 Task: Create a due date automation trigger when advanced on, on the wednesday of the week a card is due add fields with custom field "Resume" set to a number greater or equal to 1 and lower than 10 at 11:00 AM.
Action: Mouse moved to (1082, 88)
Screenshot: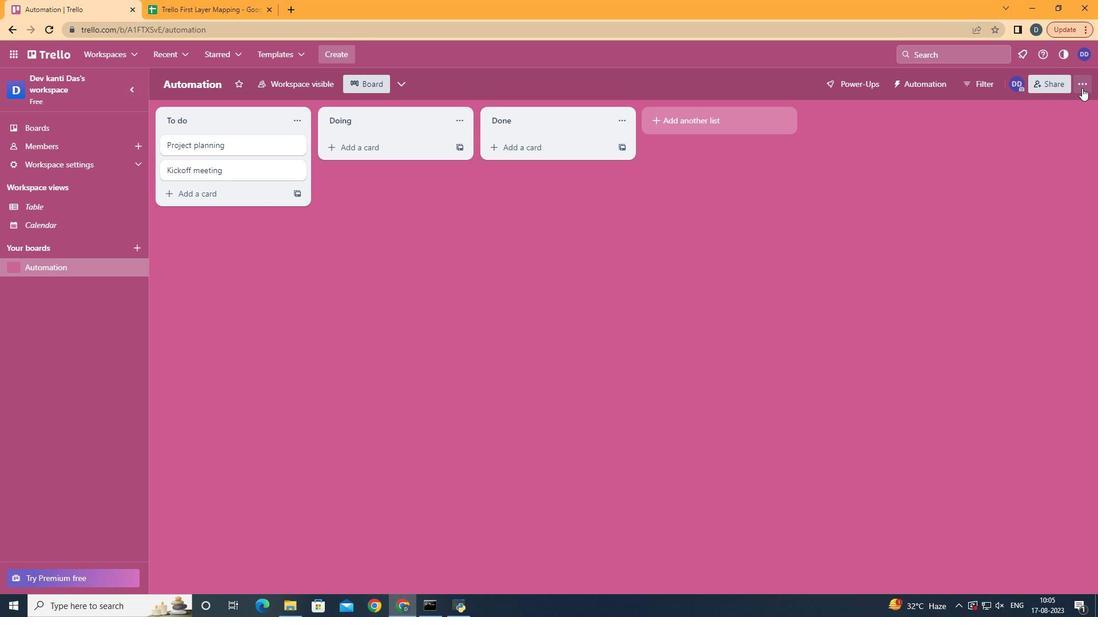 
Action: Mouse pressed left at (1082, 88)
Screenshot: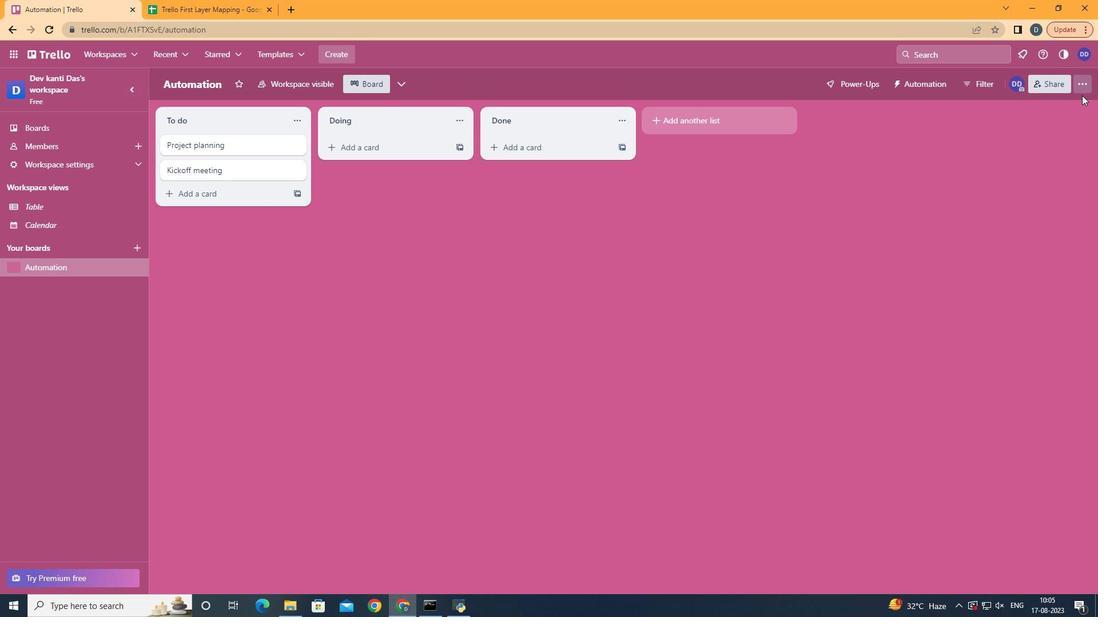 
Action: Mouse moved to (1013, 250)
Screenshot: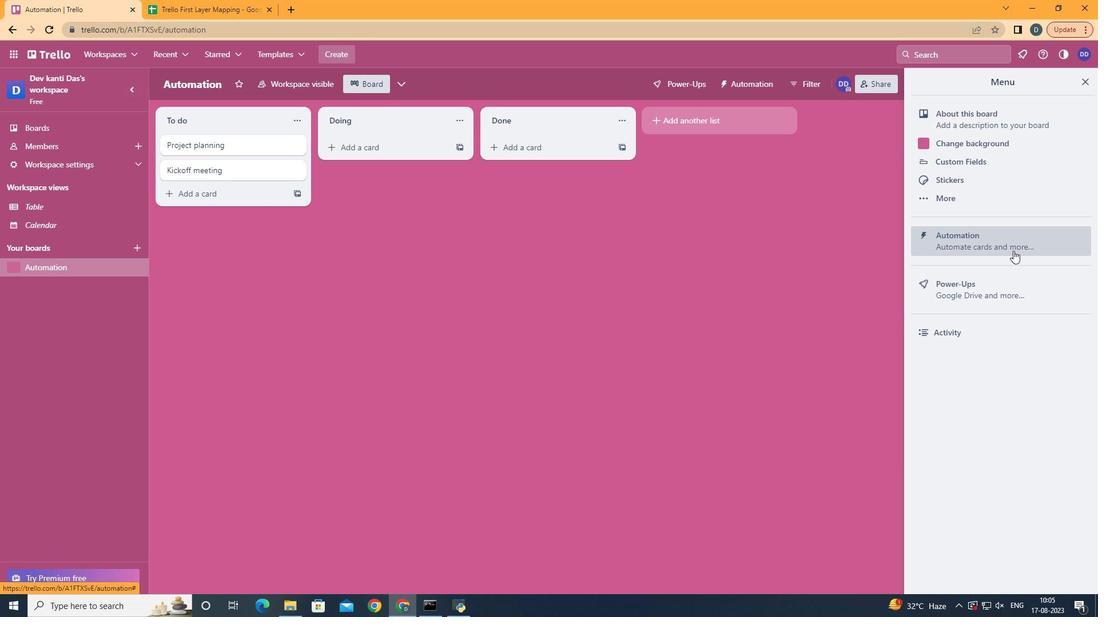
Action: Mouse pressed left at (1013, 250)
Screenshot: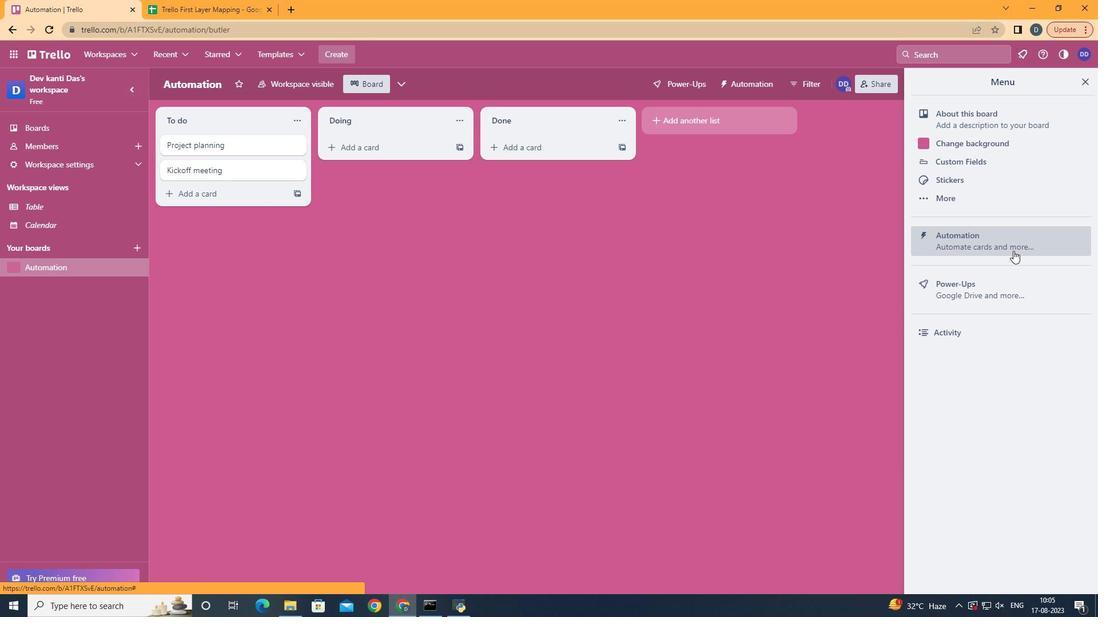 
Action: Mouse moved to (209, 229)
Screenshot: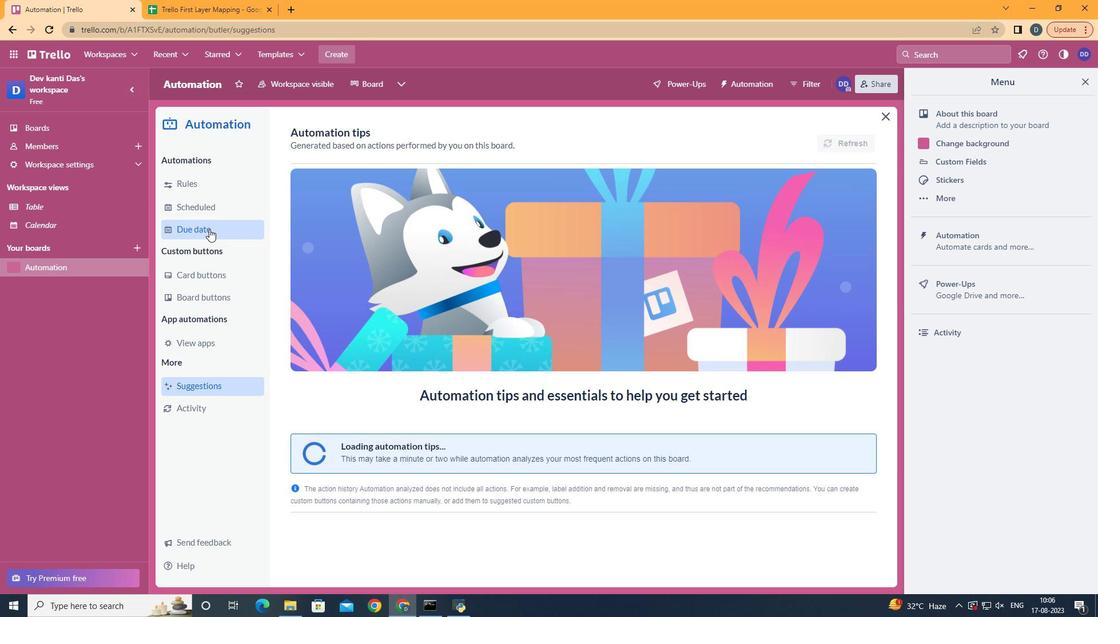 
Action: Mouse pressed left at (209, 229)
Screenshot: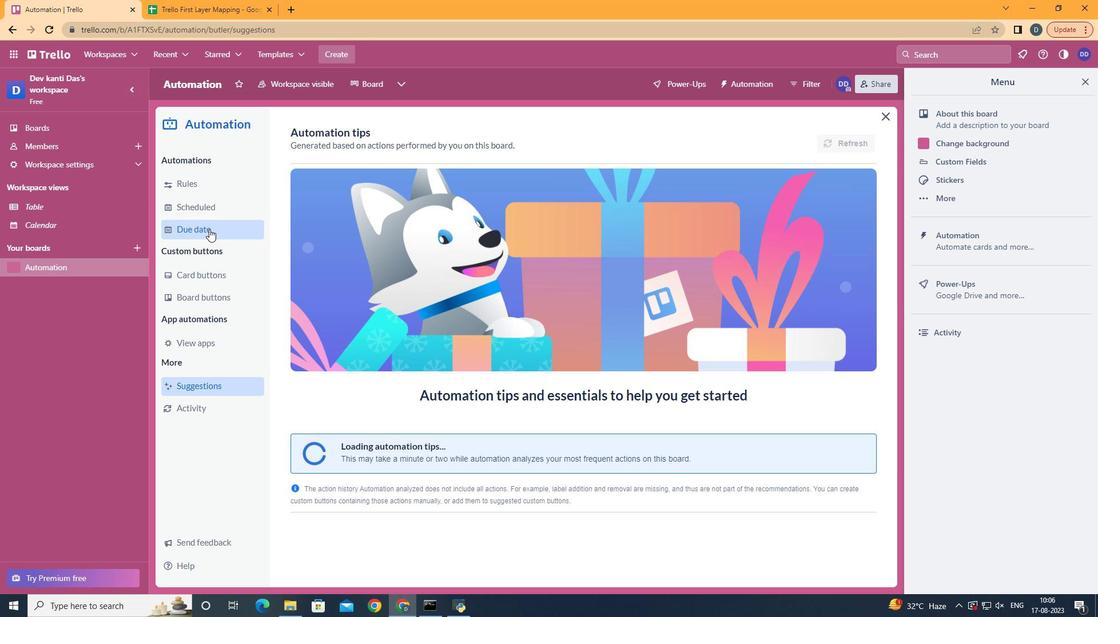 
Action: Mouse moved to (802, 135)
Screenshot: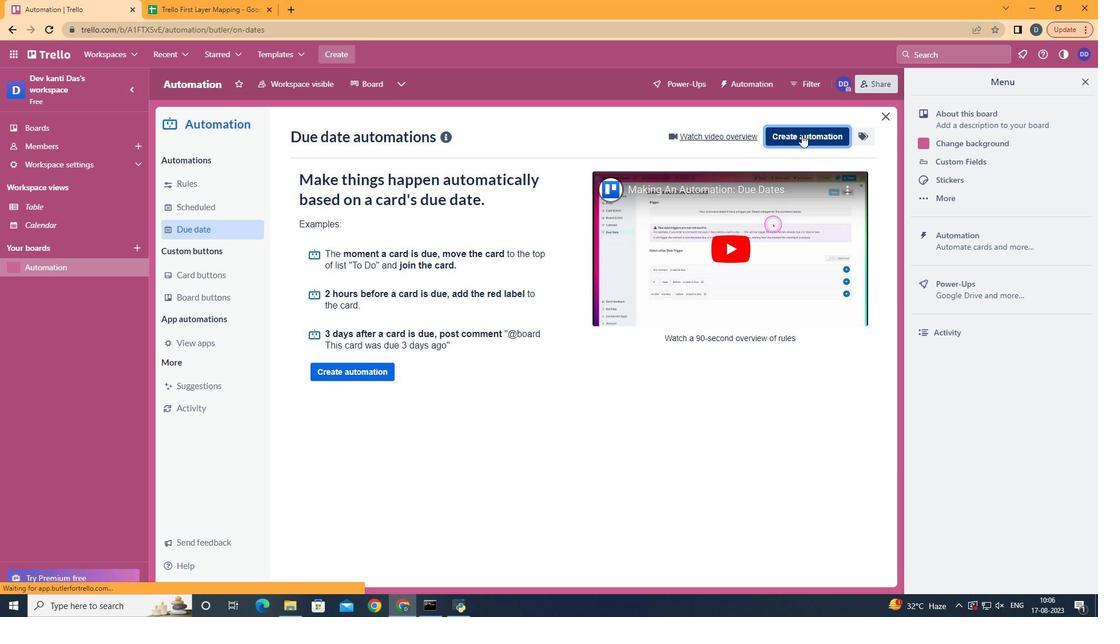 
Action: Mouse pressed left at (802, 135)
Screenshot: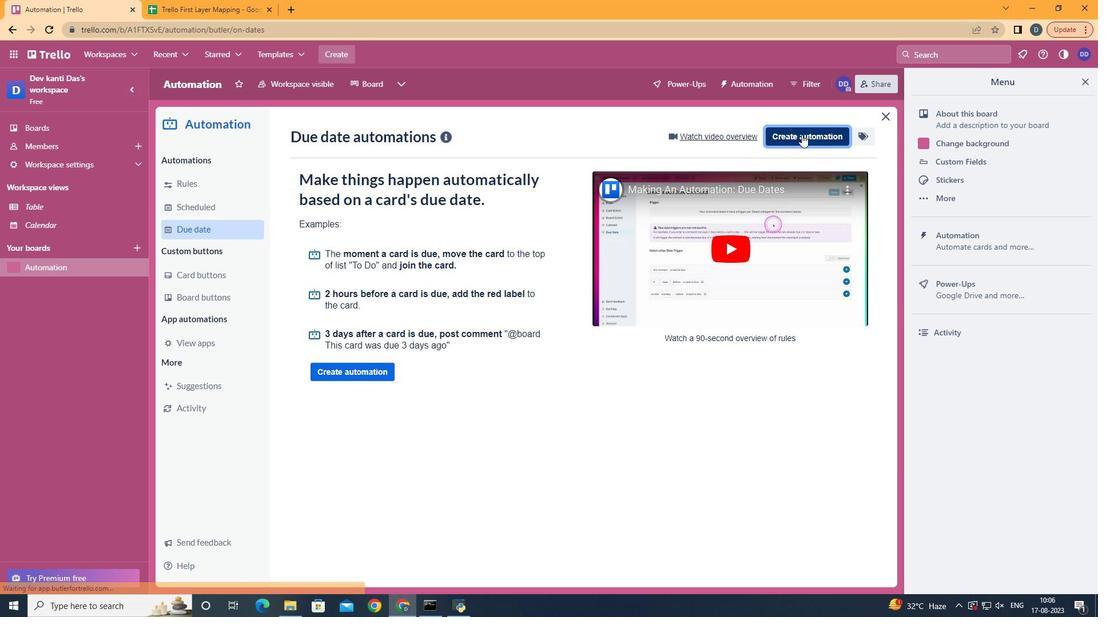 
Action: Mouse moved to (627, 243)
Screenshot: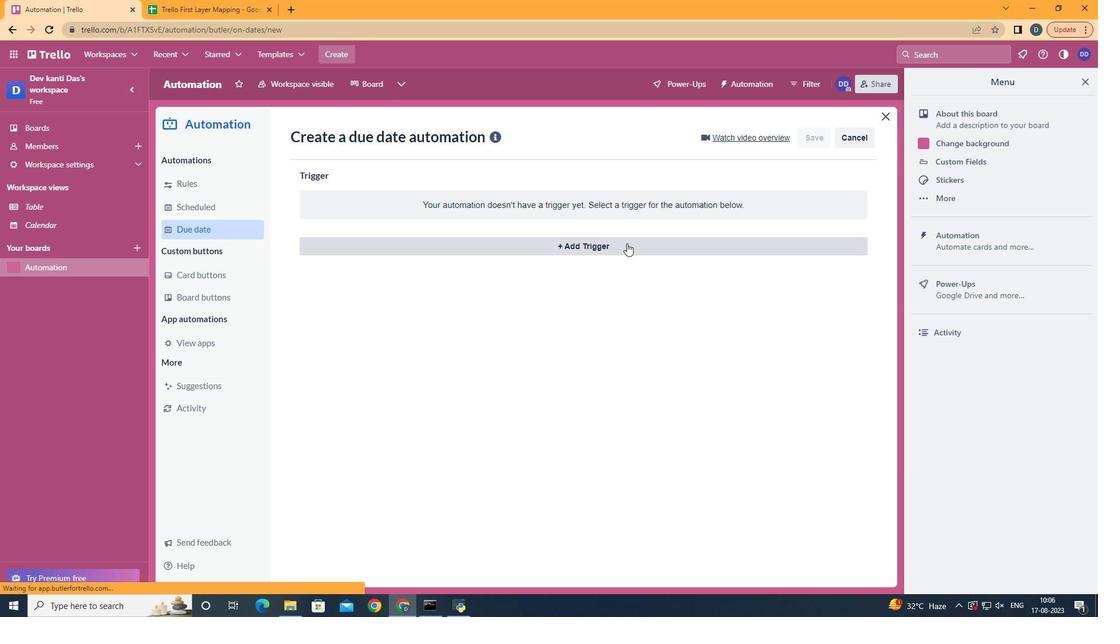 
Action: Mouse pressed left at (627, 243)
Screenshot: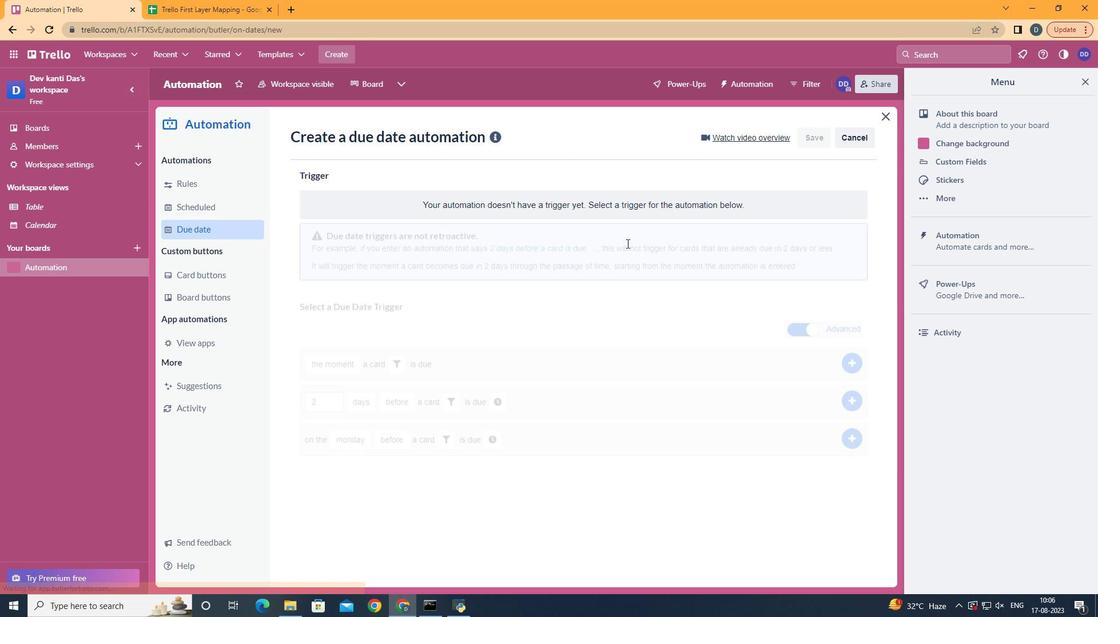 
Action: Mouse moved to (377, 342)
Screenshot: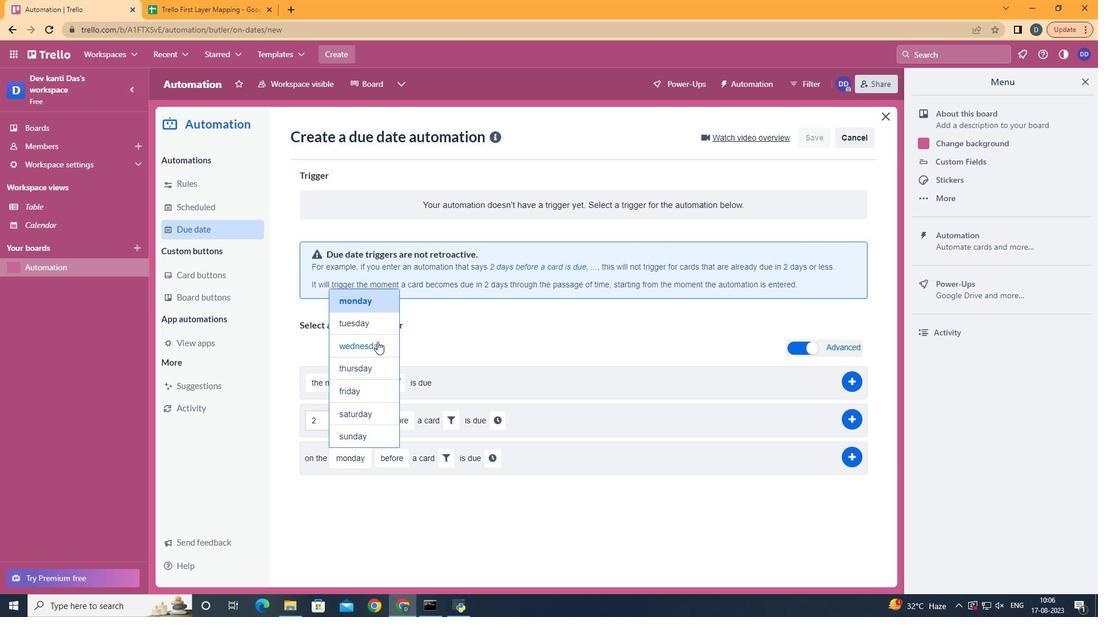 
Action: Mouse pressed left at (377, 342)
Screenshot: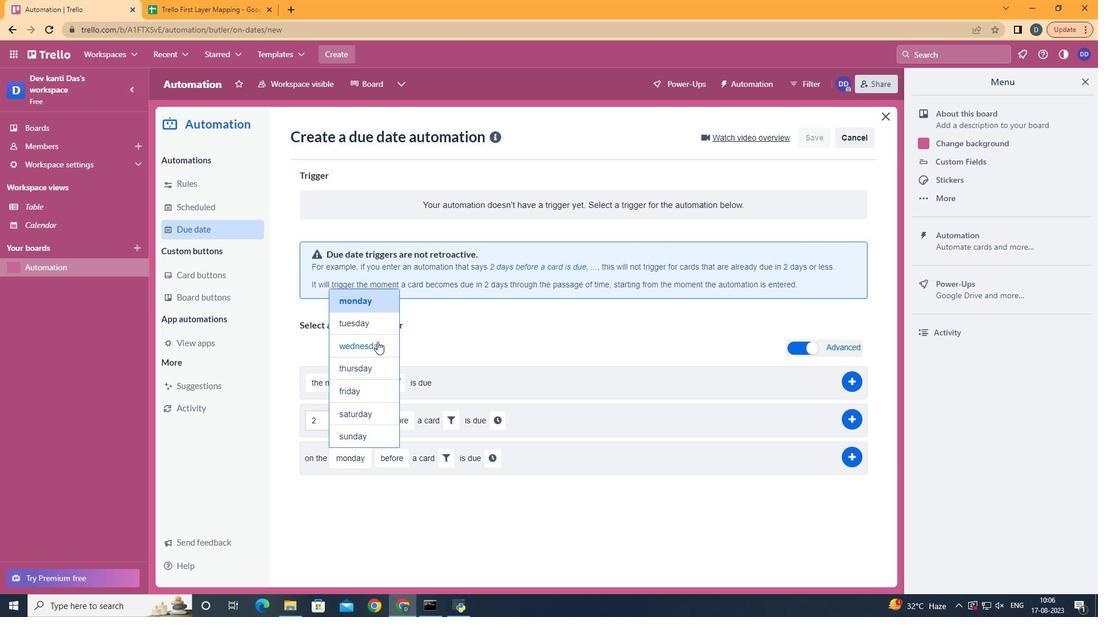 
Action: Mouse moved to (416, 524)
Screenshot: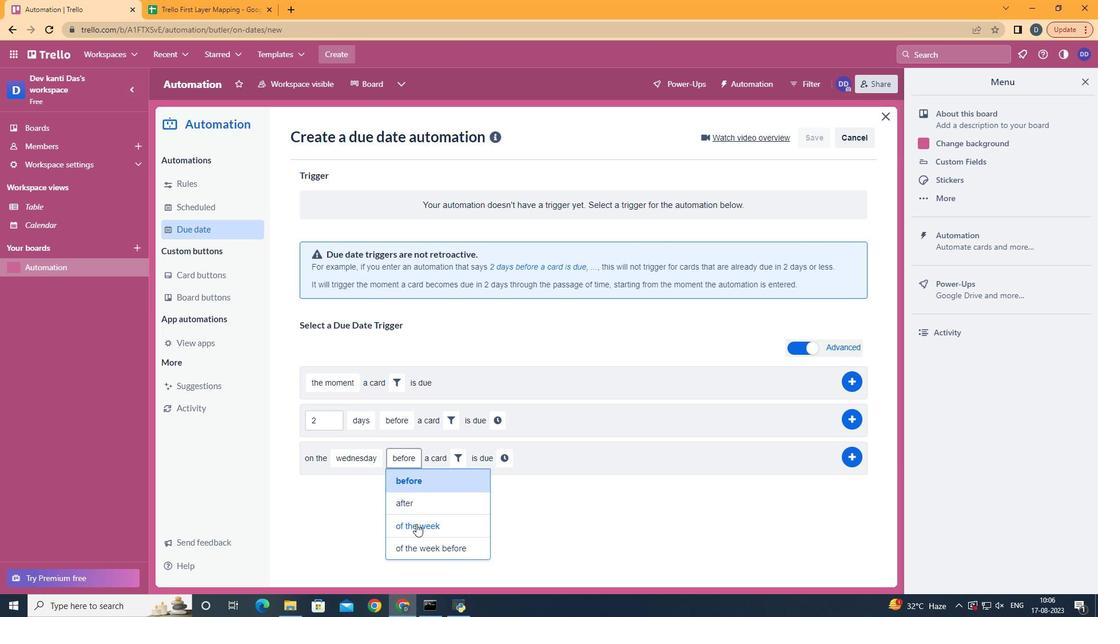 
Action: Mouse pressed left at (416, 524)
Screenshot: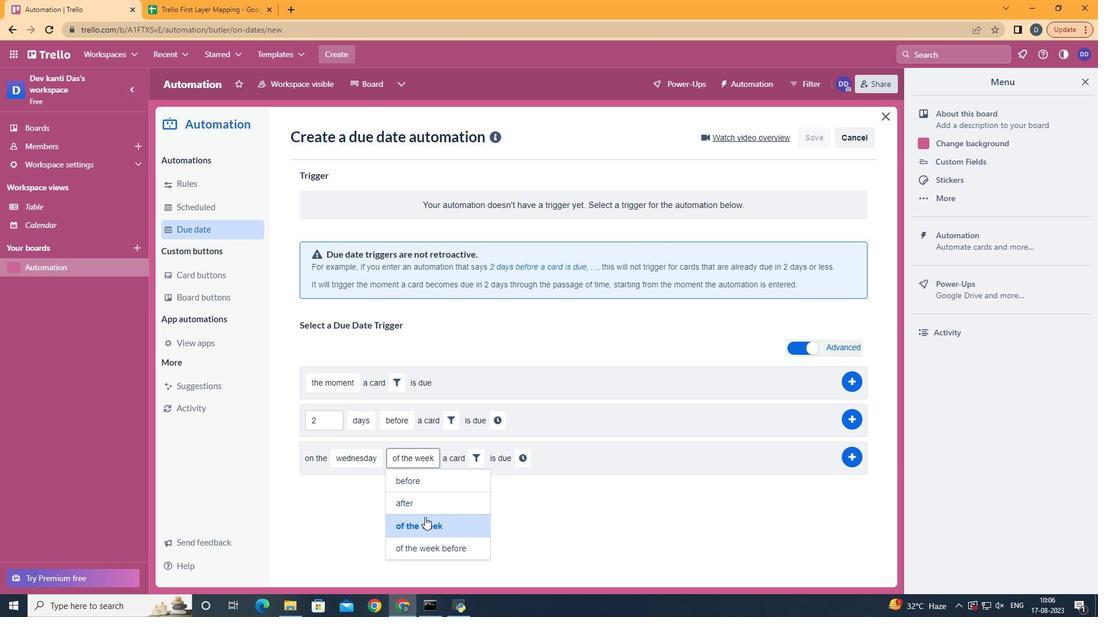 
Action: Mouse moved to (468, 455)
Screenshot: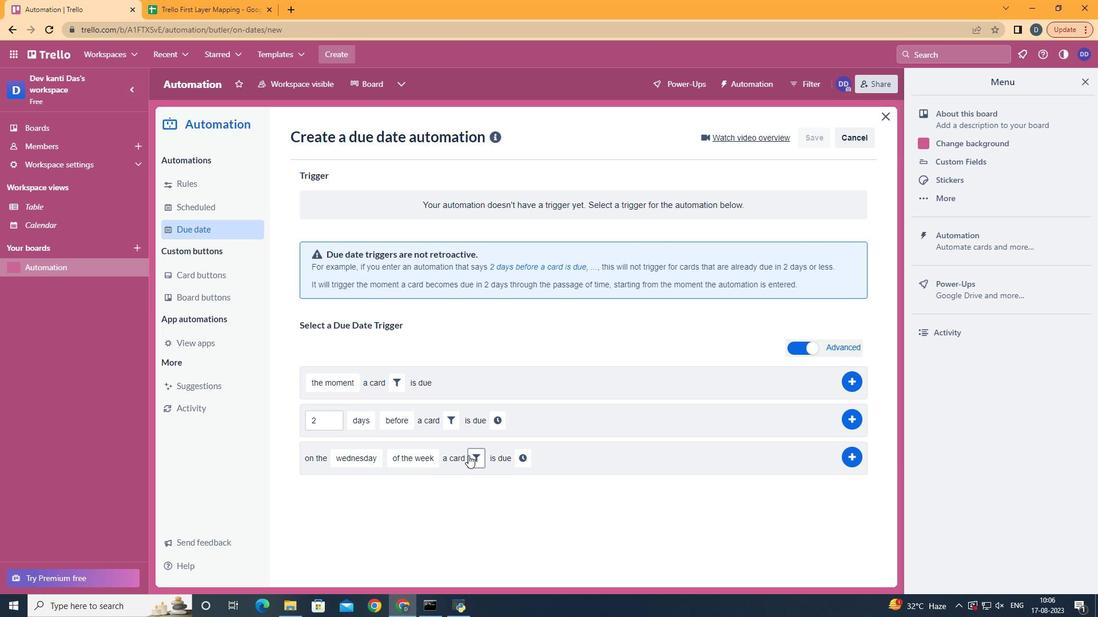 
Action: Mouse pressed left at (466, 456)
Screenshot: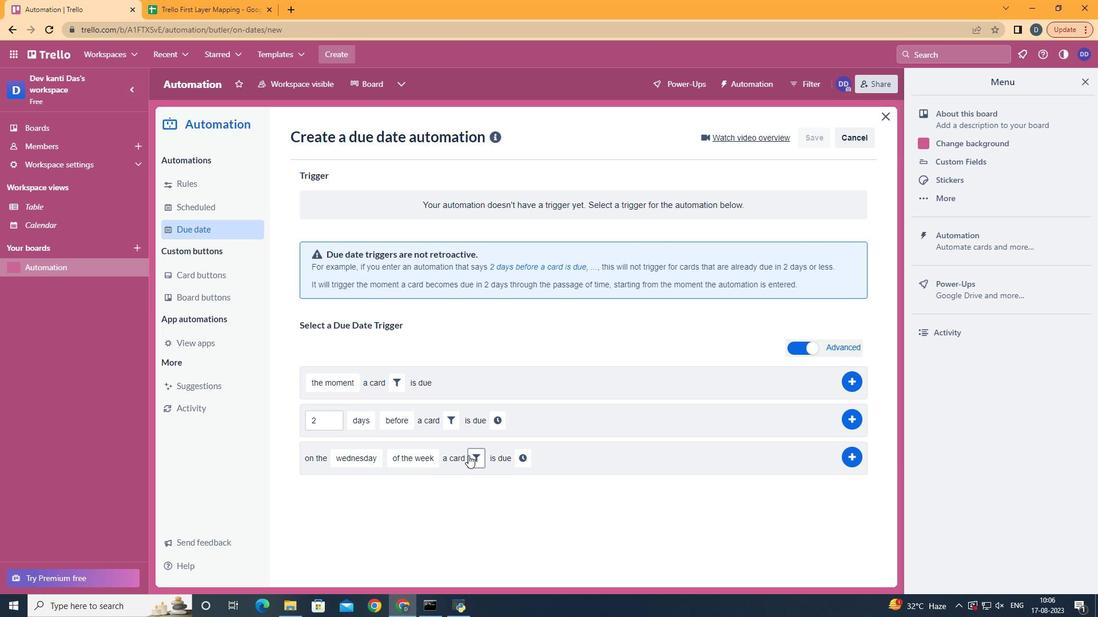 
Action: Mouse pressed left at (468, 455)
Screenshot: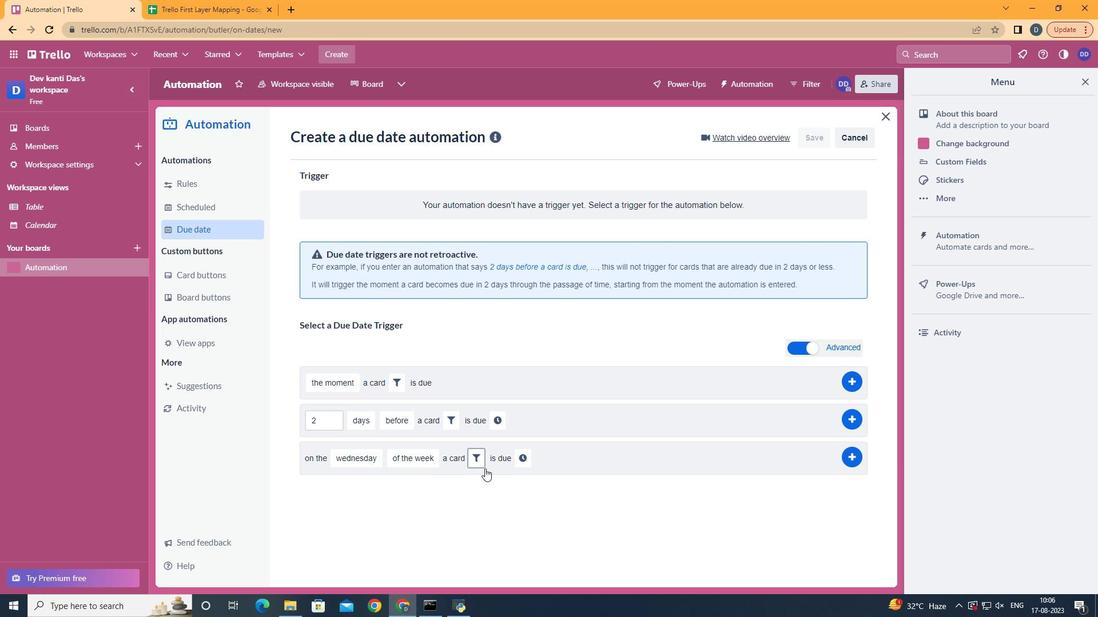 
Action: Mouse moved to (657, 491)
Screenshot: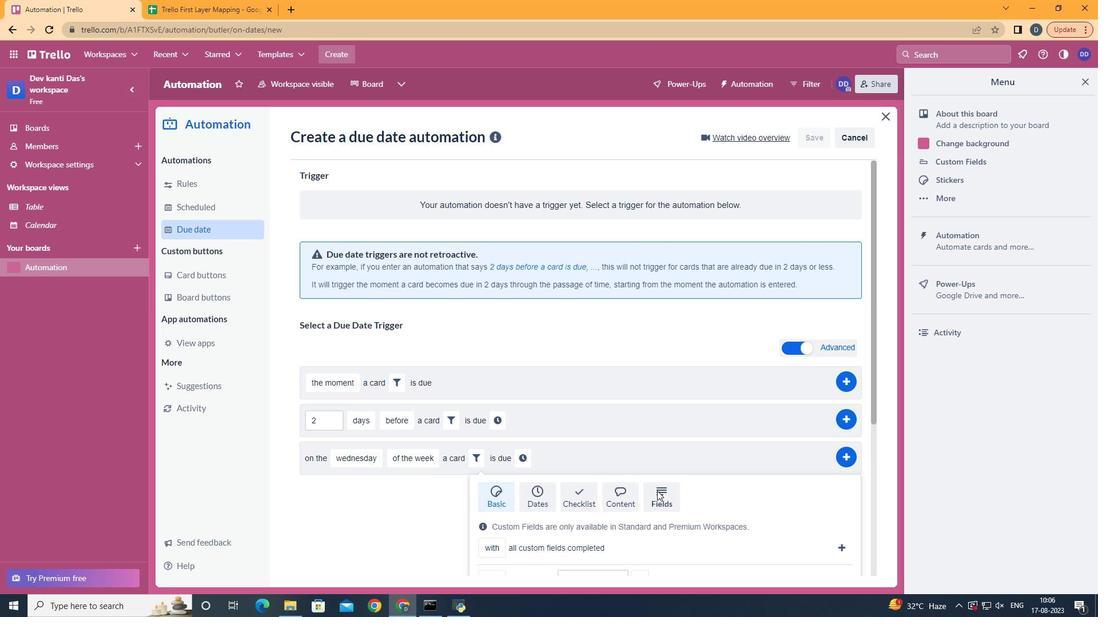 
Action: Mouse pressed left at (657, 491)
Screenshot: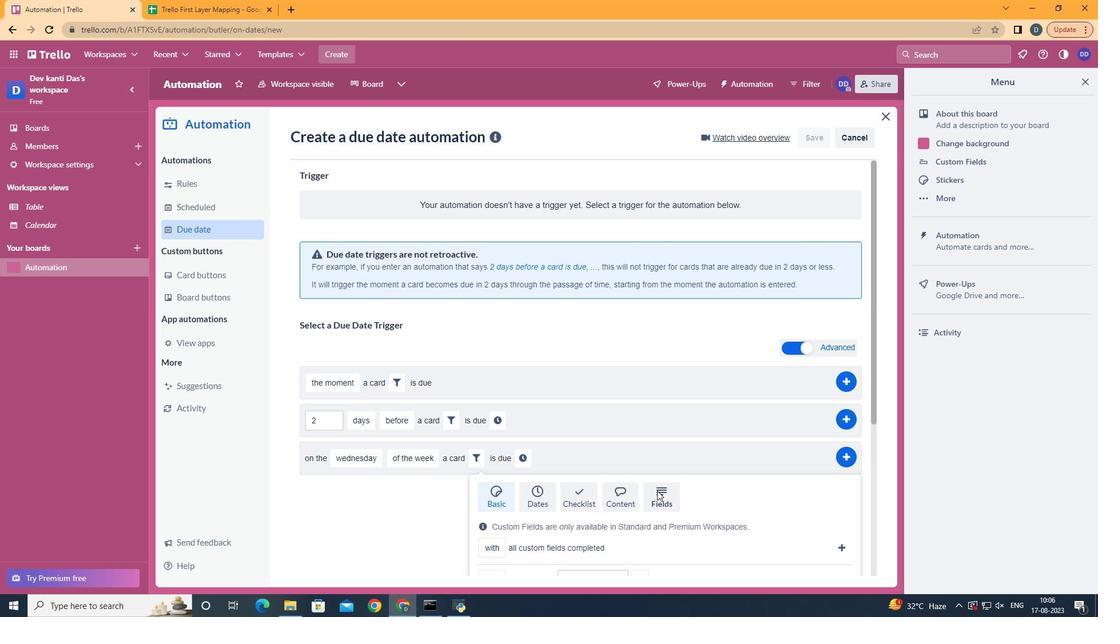 
Action: Mouse scrolled (657, 490) with delta (0, 0)
Screenshot: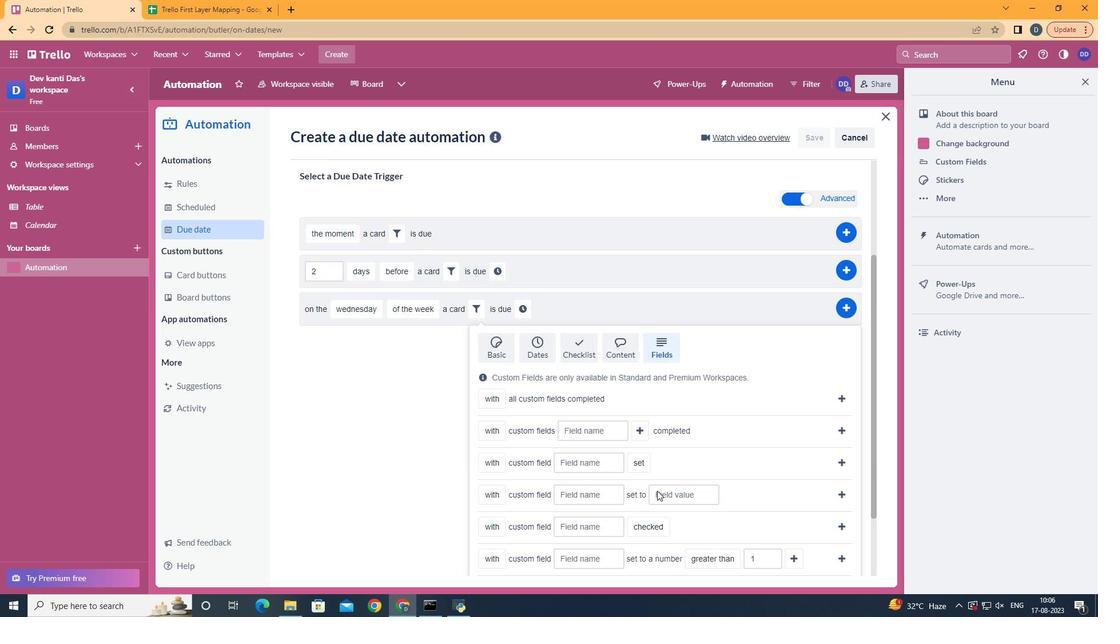 
Action: Mouse scrolled (657, 490) with delta (0, 0)
Screenshot: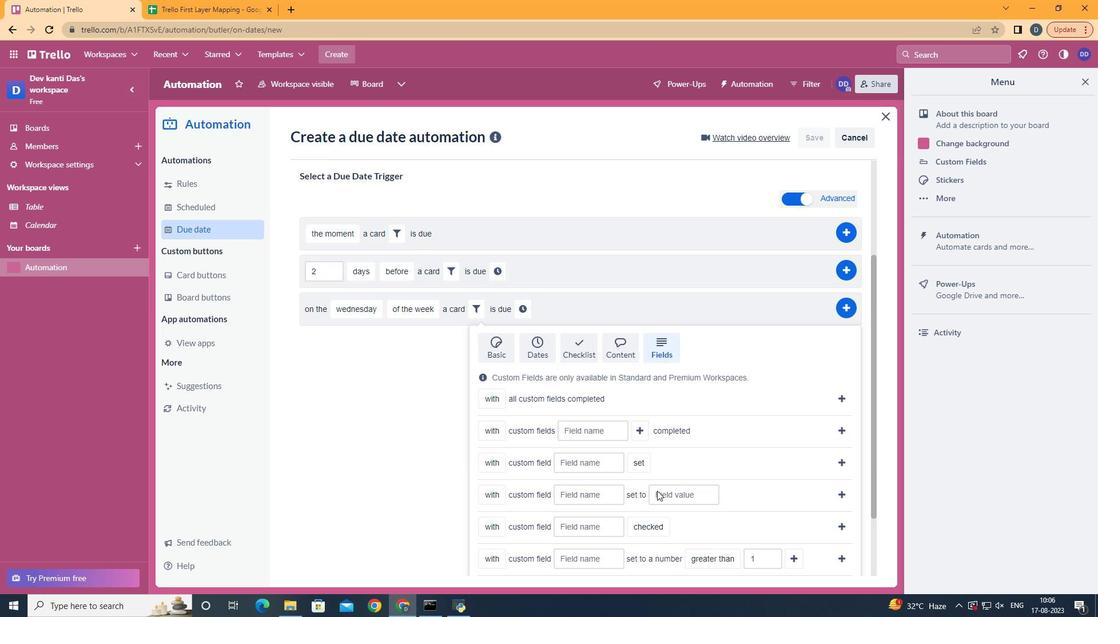 
Action: Mouse scrolled (657, 490) with delta (0, 0)
Screenshot: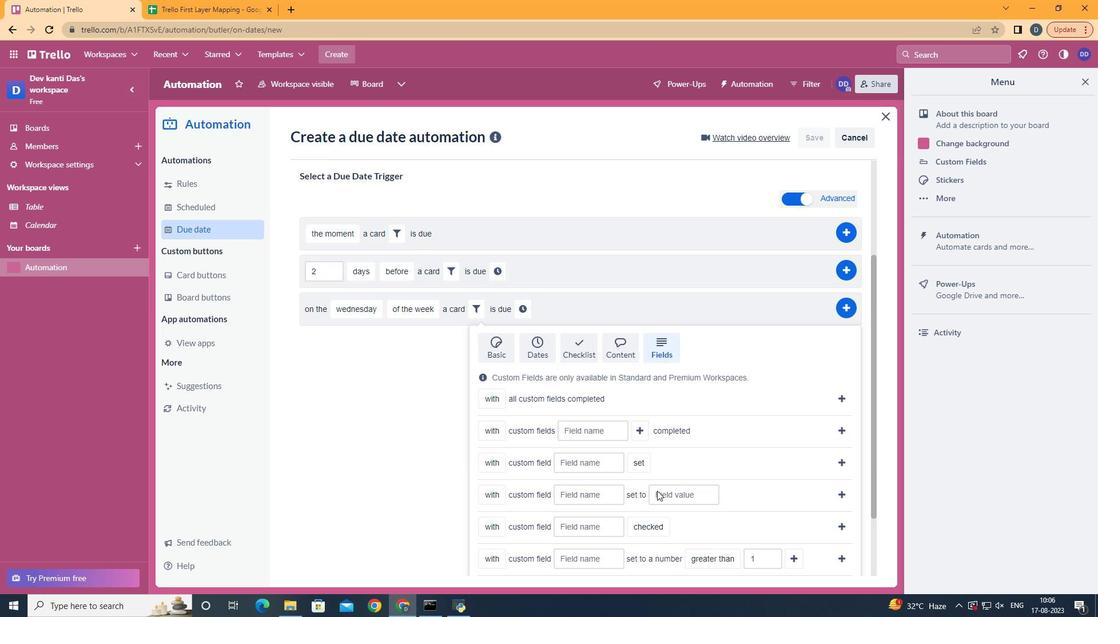 
Action: Mouse scrolled (657, 490) with delta (0, 0)
Screenshot: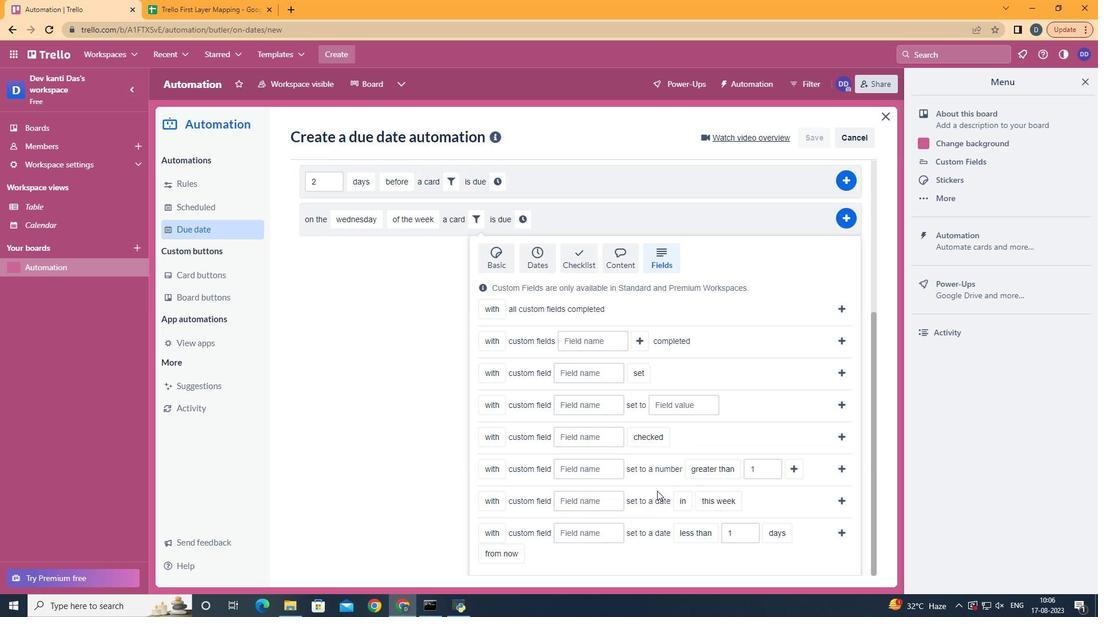 
Action: Mouse scrolled (657, 490) with delta (0, 0)
Screenshot: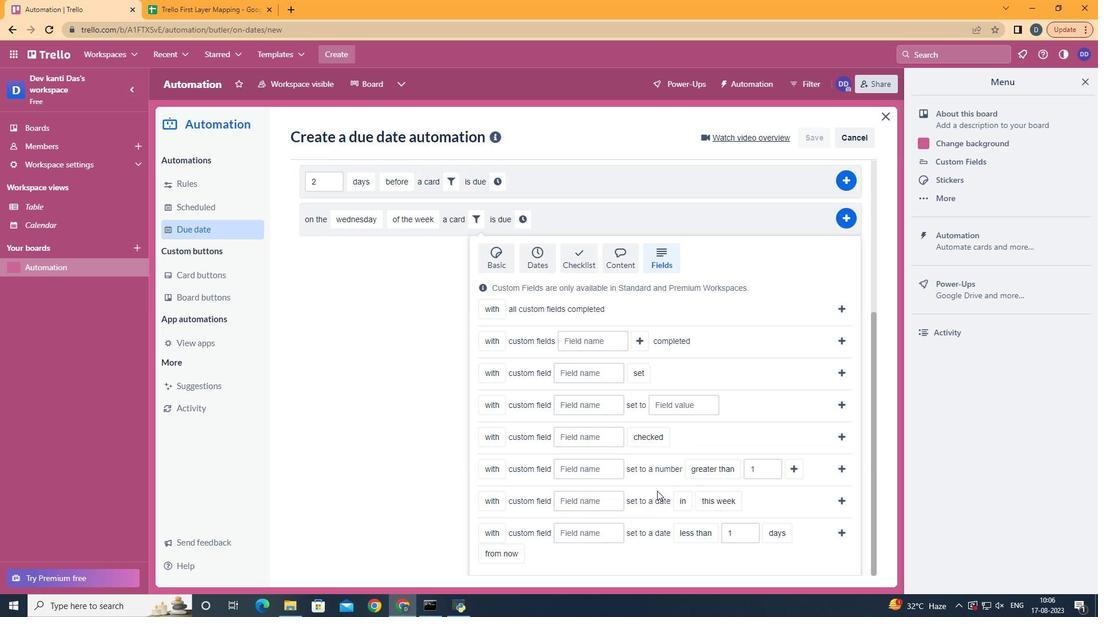 
Action: Mouse moved to (597, 469)
Screenshot: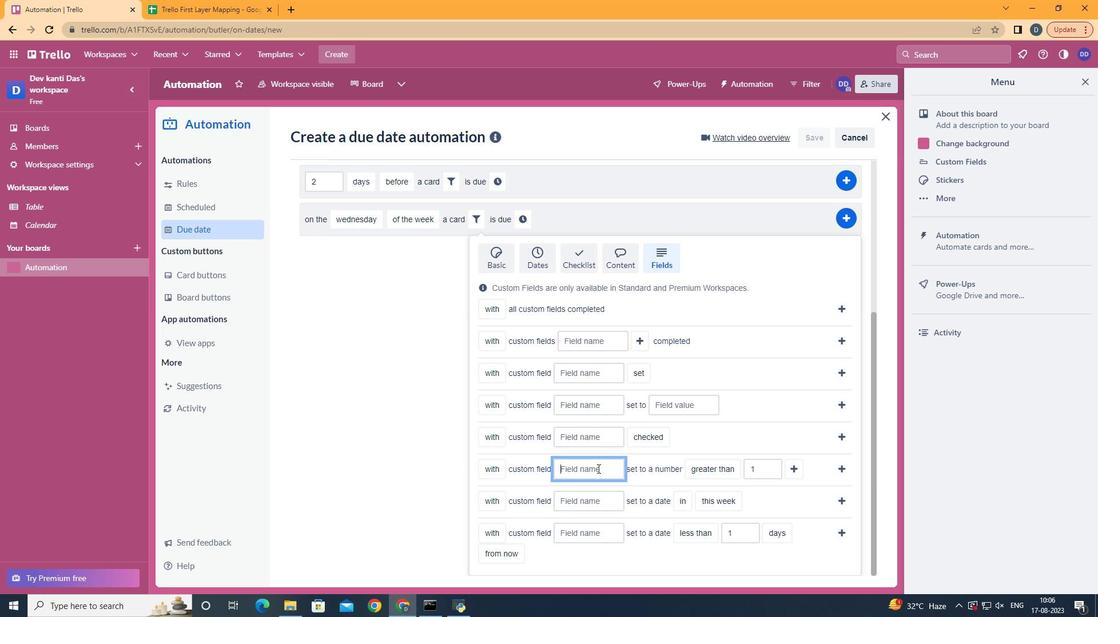 
Action: Mouse pressed left at (597, 469)
Screenshot: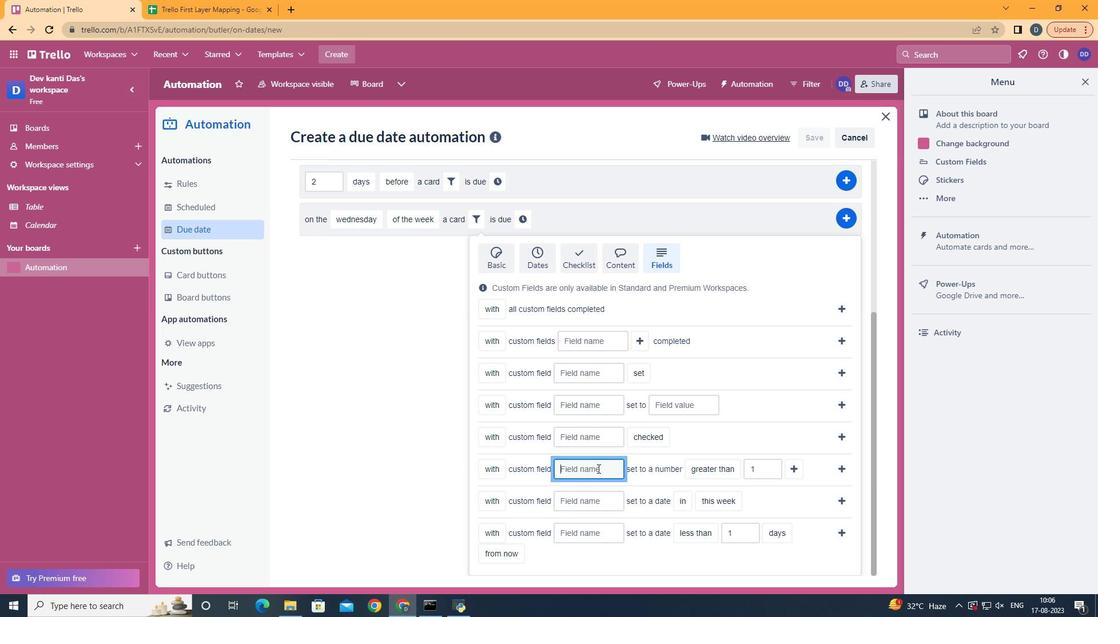 
Action: Key pressed <Key.shift>Resume
Screenshot: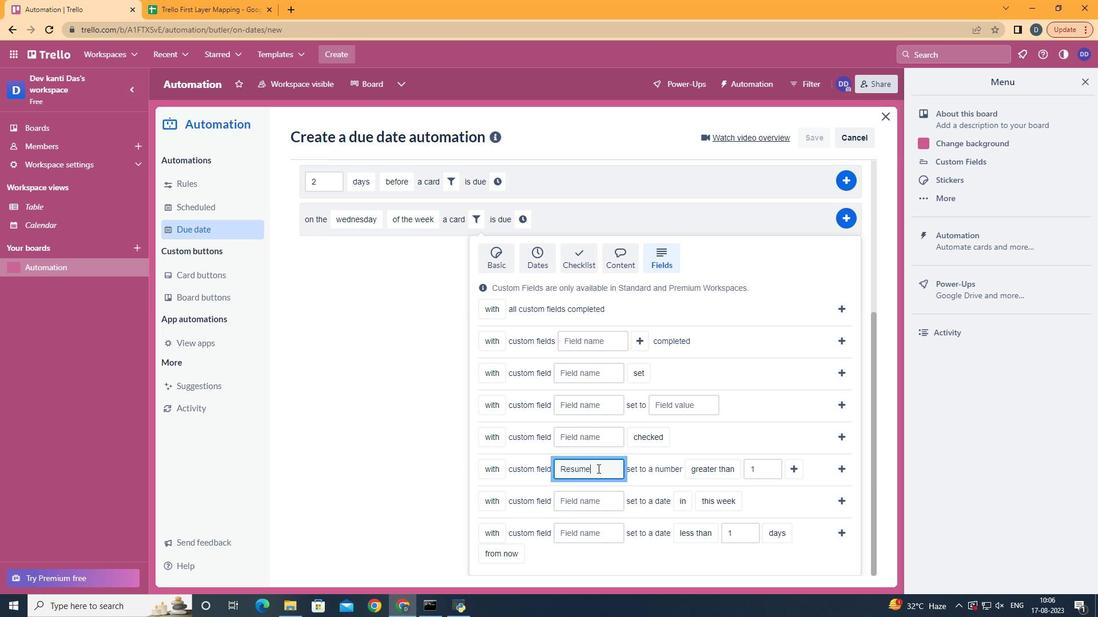 
Action: Mouse moved to (735, 514)
Screenshot: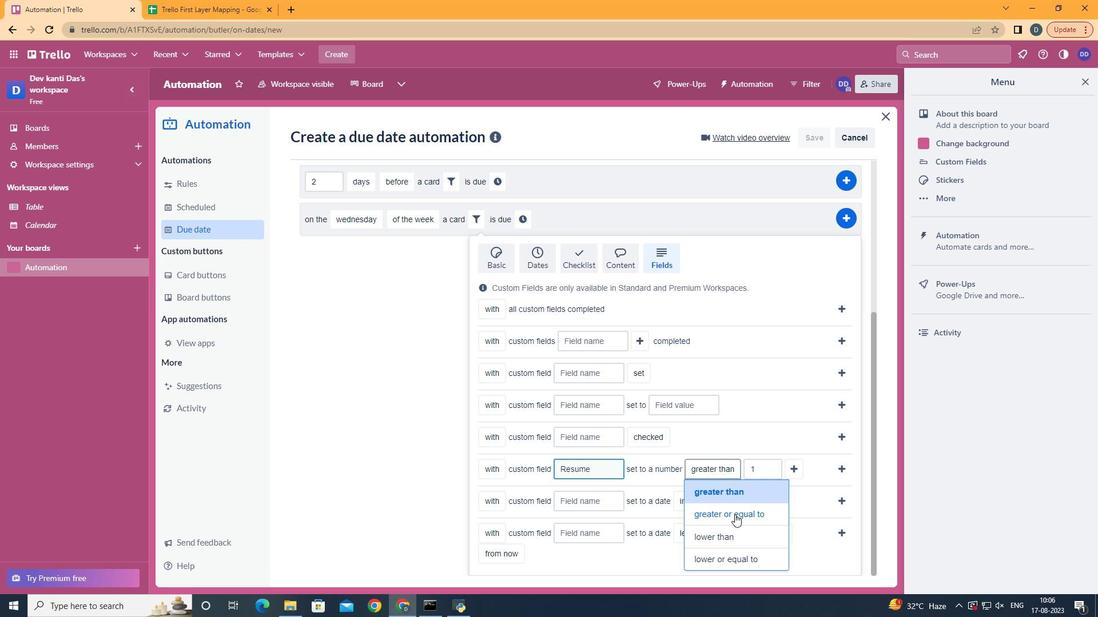 
Action: Mouse pressed left at (735, 514)
Screenshot: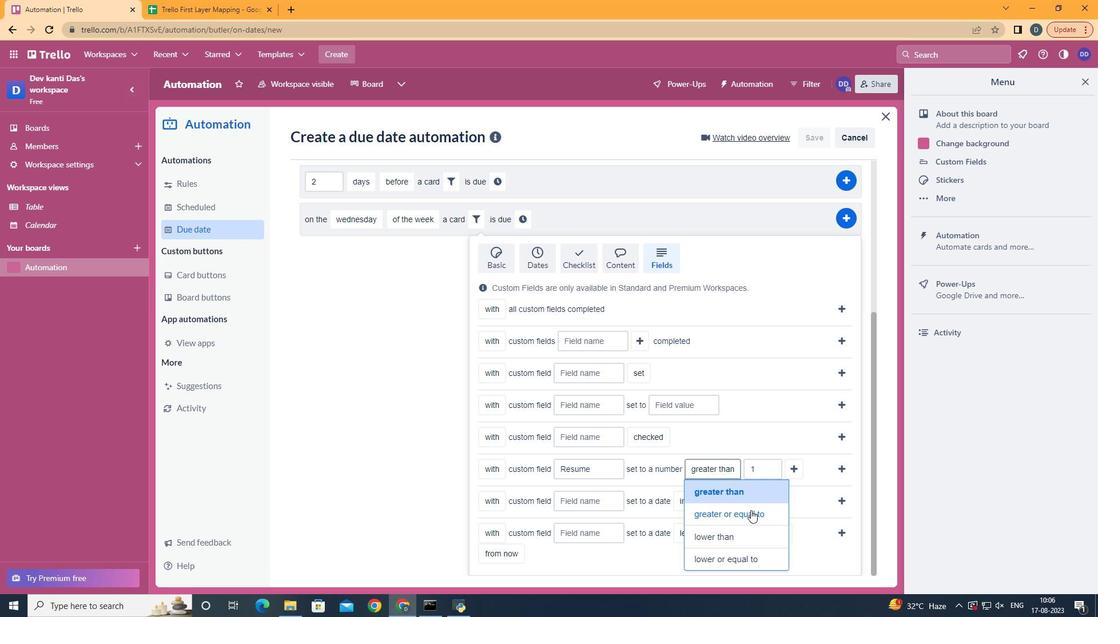 
Action: Mouse moved to (493, 489)
Screenshot: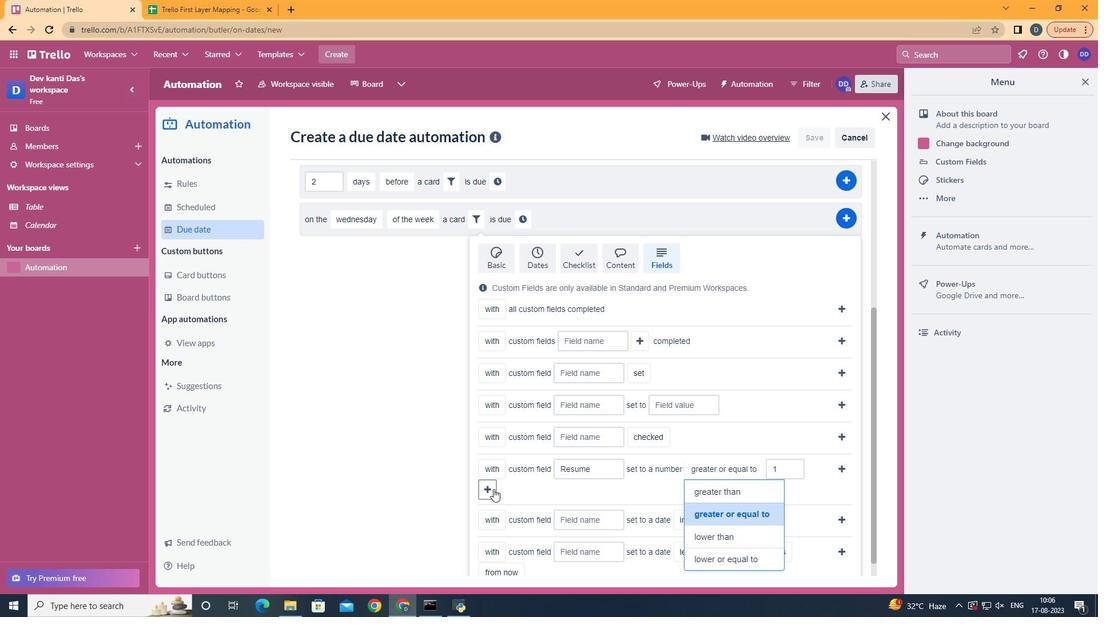 
Action: Mouse pressed left at (493, 489)
Screenshot: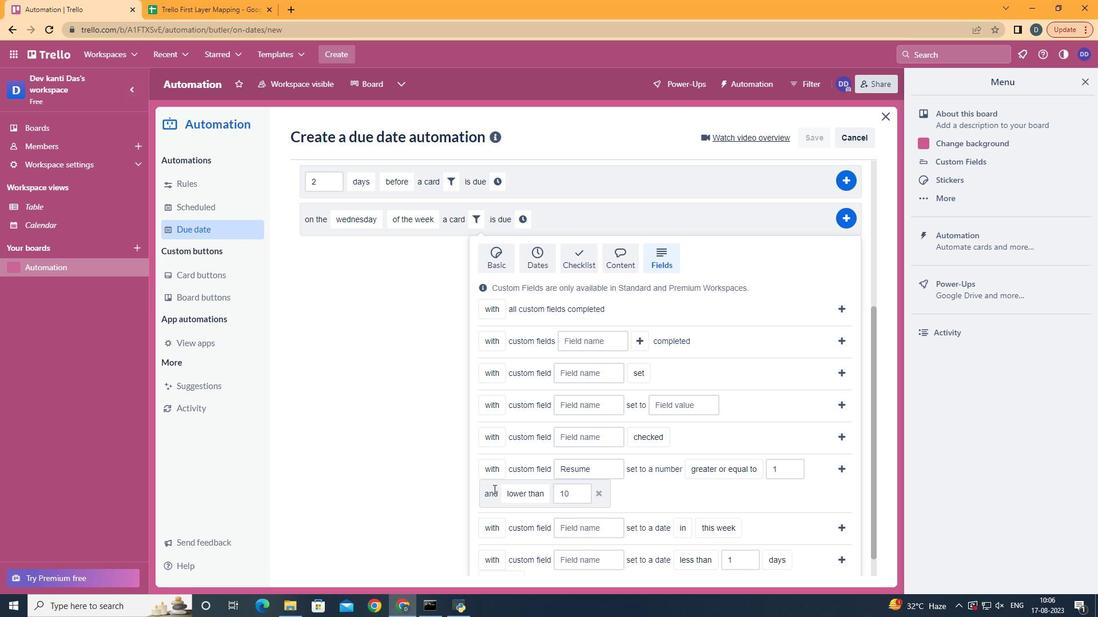 
Action: Mouse moved to (840, 473)
Screenshot: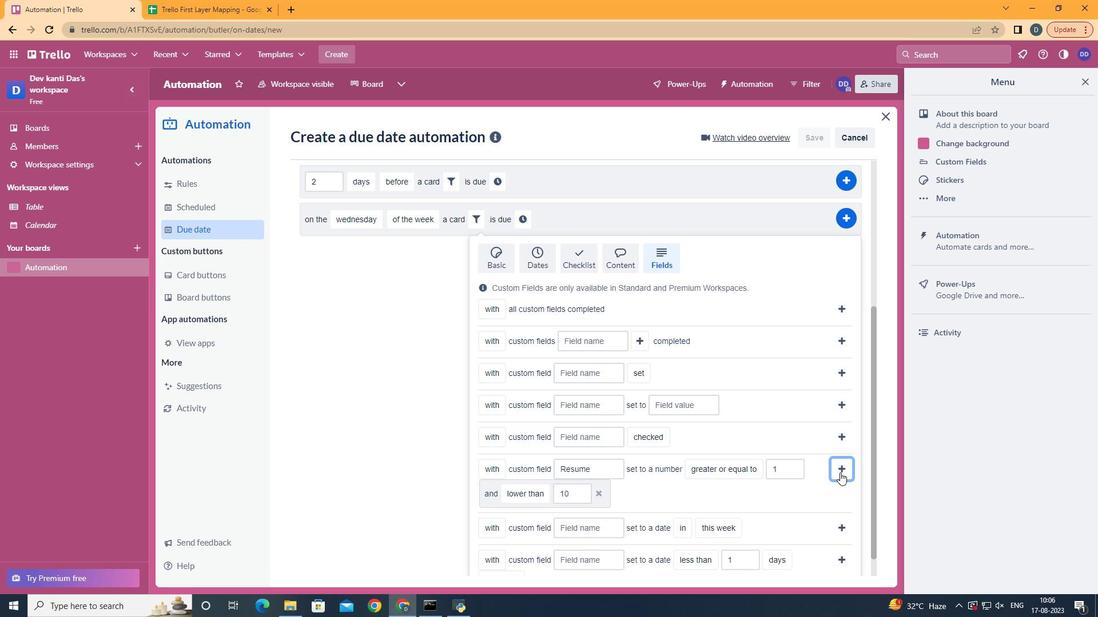 
Action: Mouse pressed left at (840, 473)
Screenshot: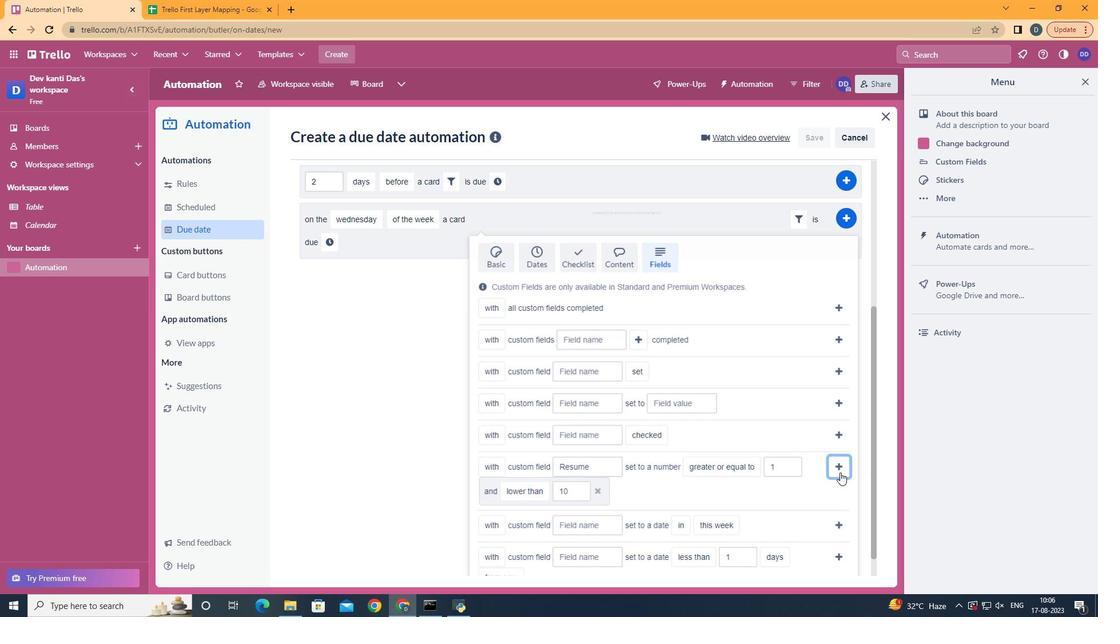 
Action: Mouse moved to (320, 481)
Screenshot: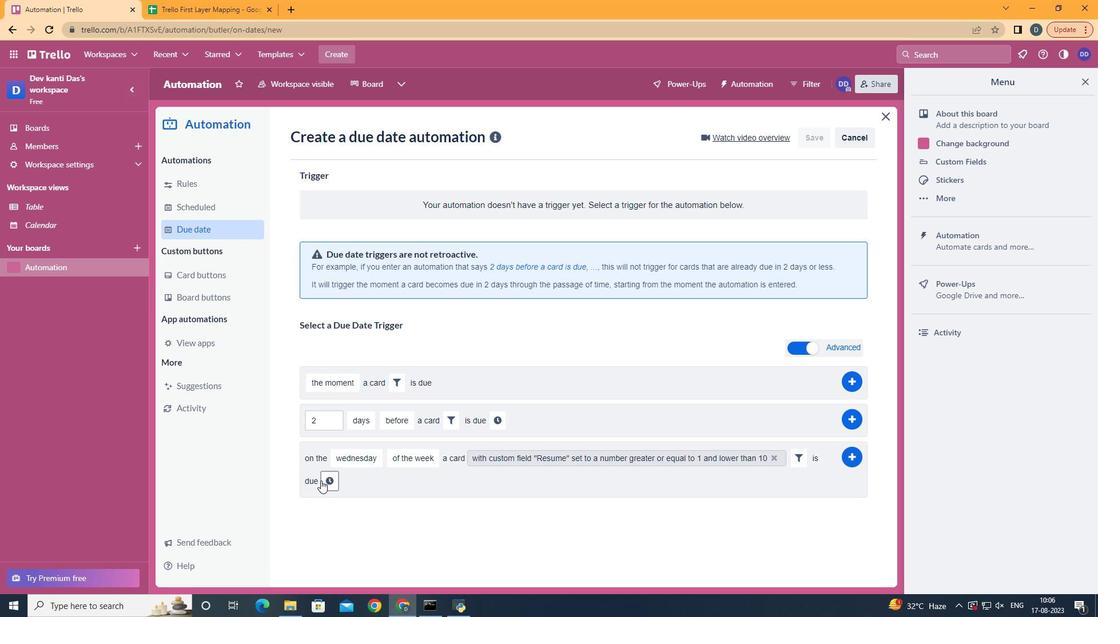 
Action: Mouse pressed left at (320, 481)
Screenshot: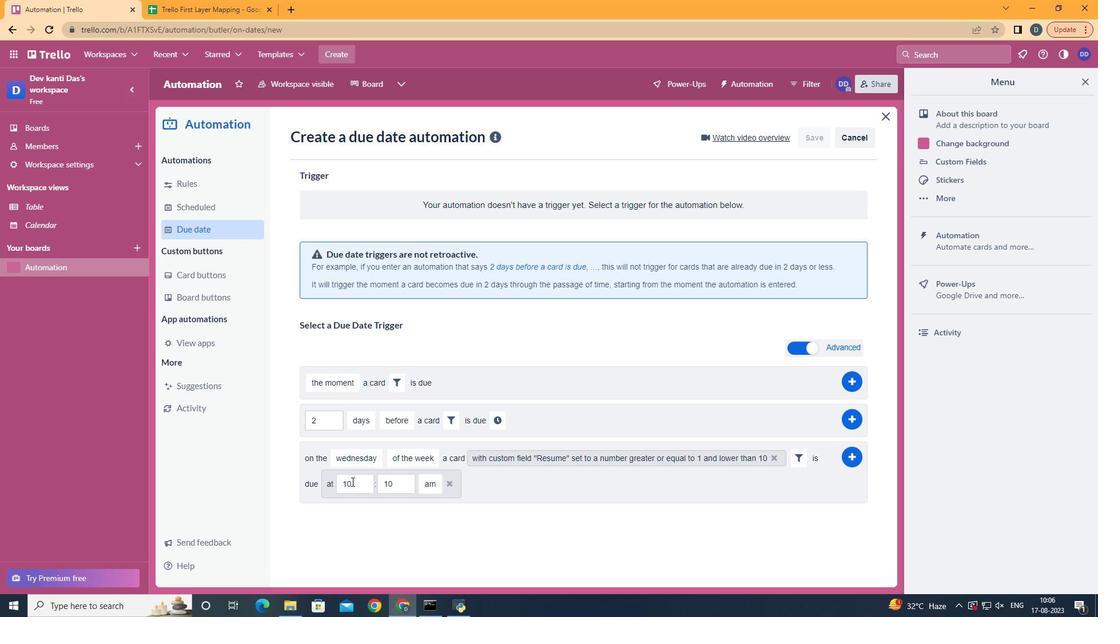 
Action: Mouse moved to (359, 482)
Screenshot: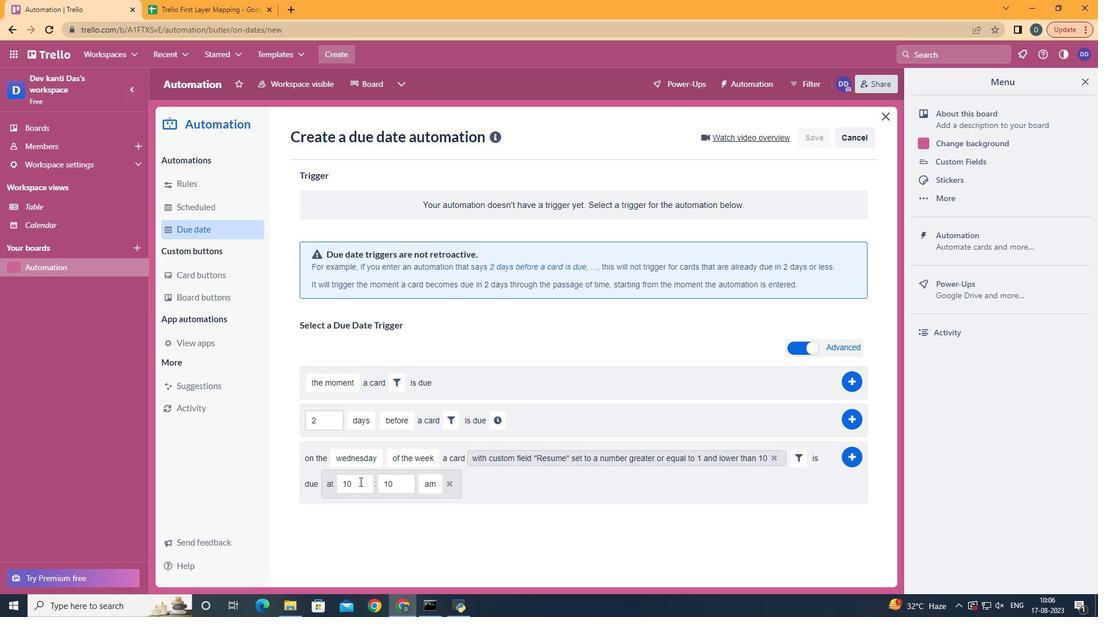 
Action: Mouse pressed left at (359, 482)
Screenshot: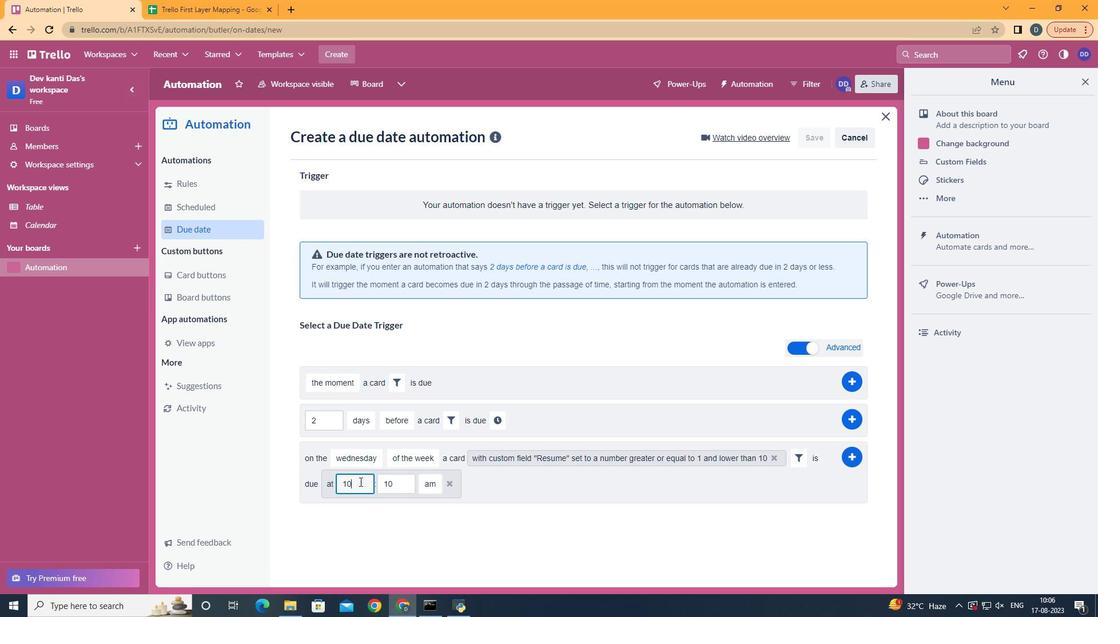 
Action: Key pressed <Key.backspace>1
Screenshot: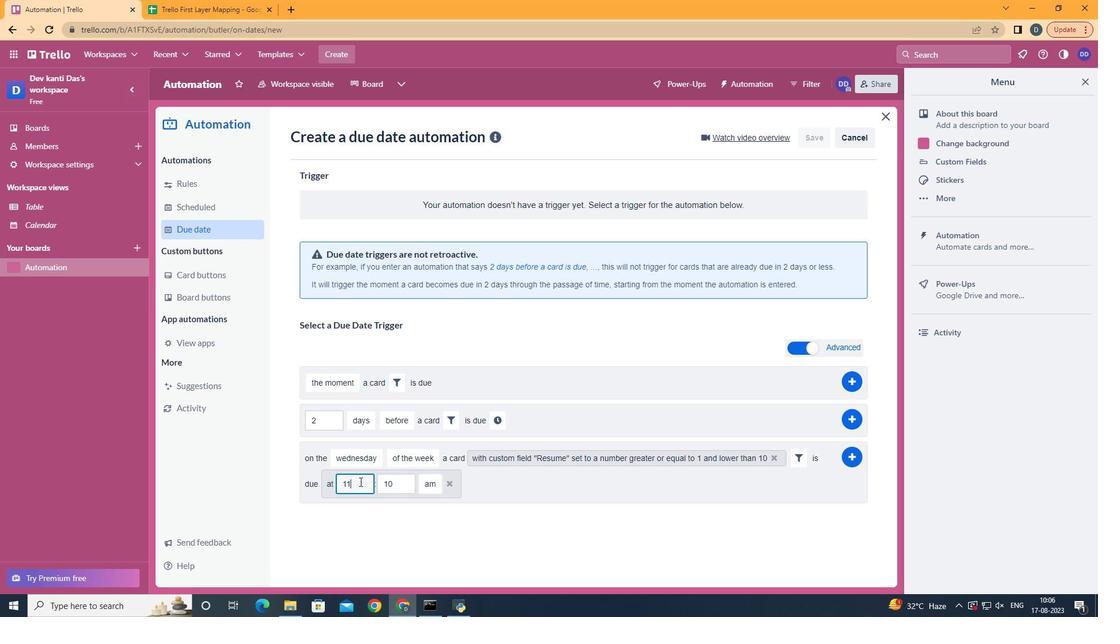 
Action: Mouse moved to (390, 486)
Screenshot: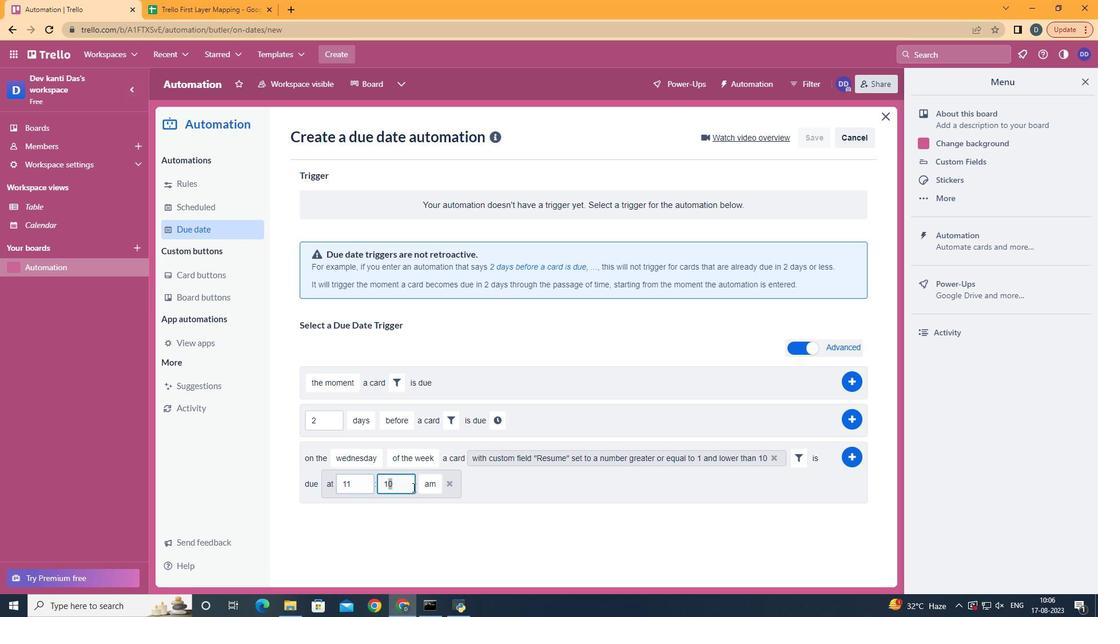 
Action: Mouse pressed left at (390, 486)
Screenshot: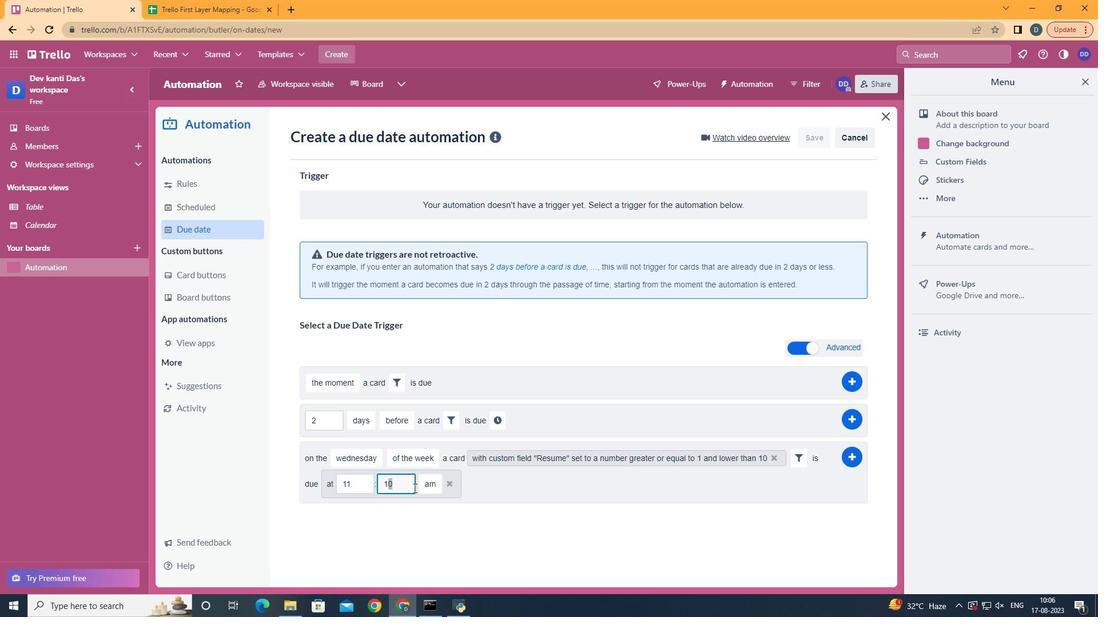 
Action: Mouse moved to (414, 488)
Screenshot: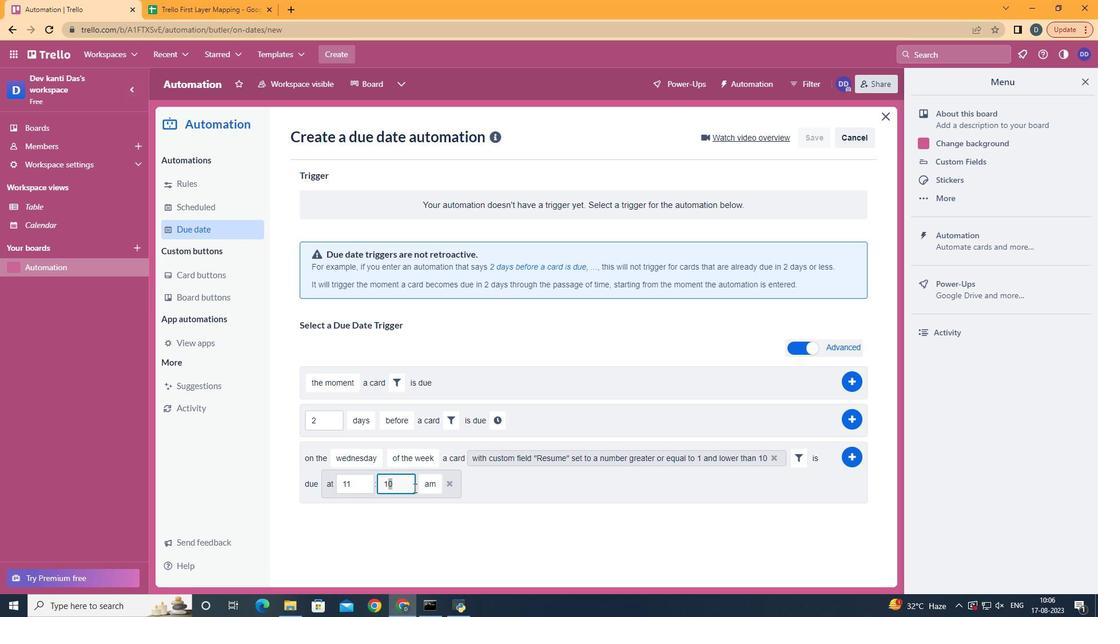 
Action: Mouse pressed left at (414, 488)
Screenshot: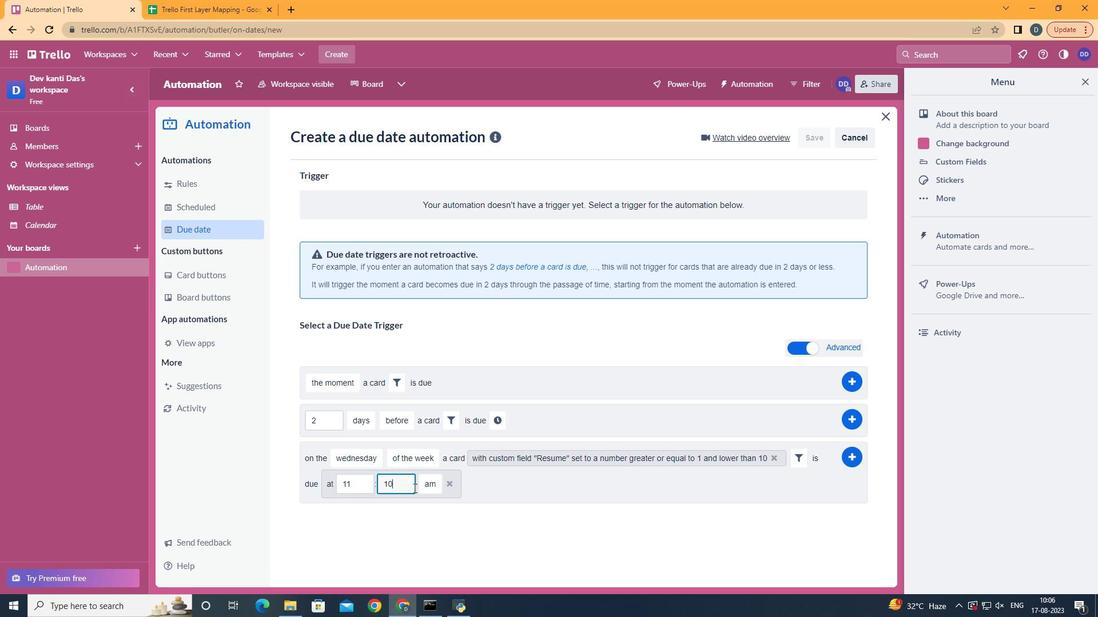 
Action: Mouse moved to (399, 492)
Screenshot: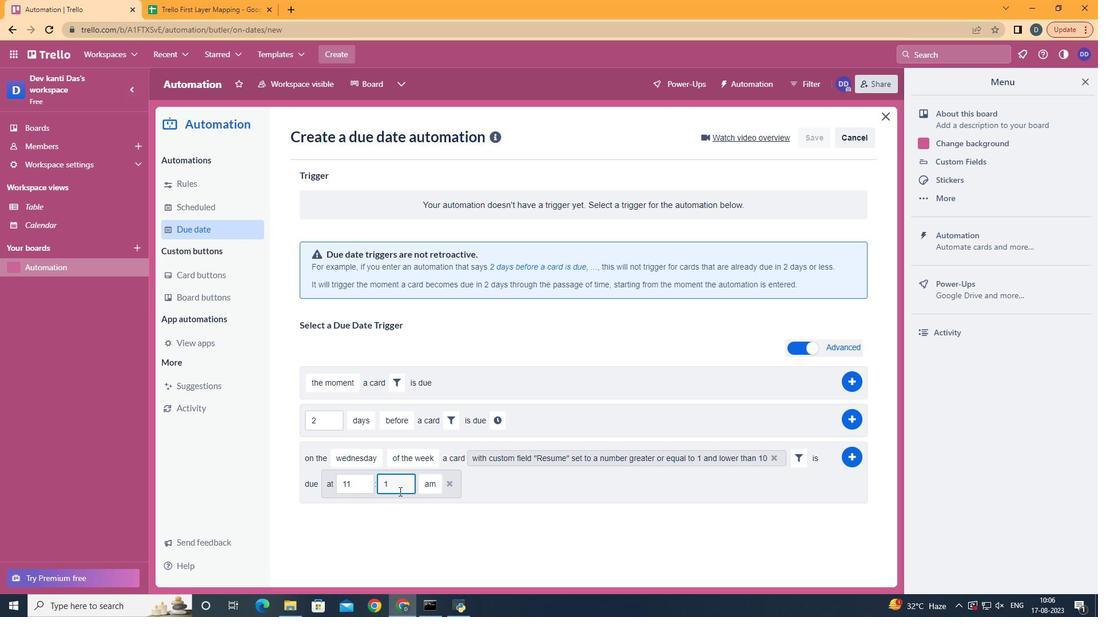 
Action: Key pressed <Key.backspace><Key.backspace>00
Screenshot: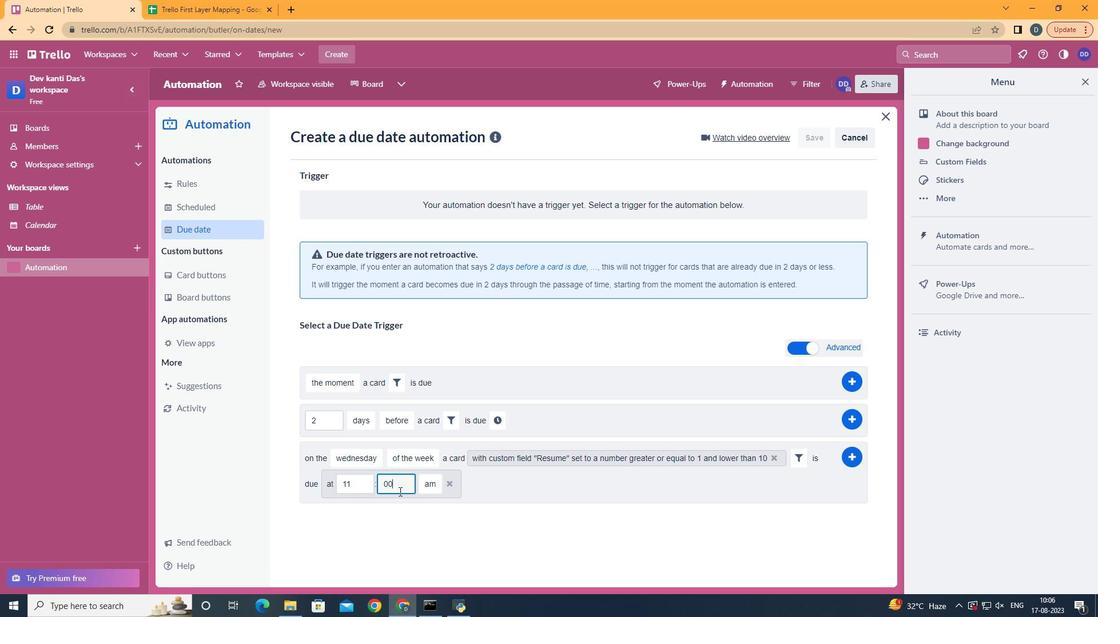 
Action: Mouse moved to (844, 455)
Screenshot: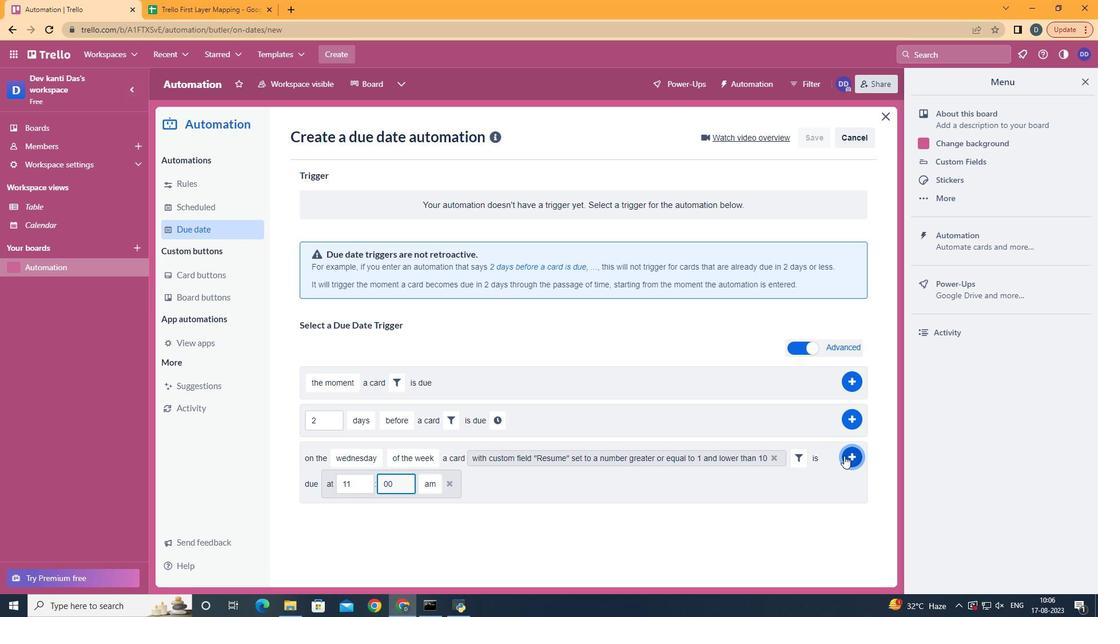 
Action: Mouse pressed left at (844, 455)
Screenshot: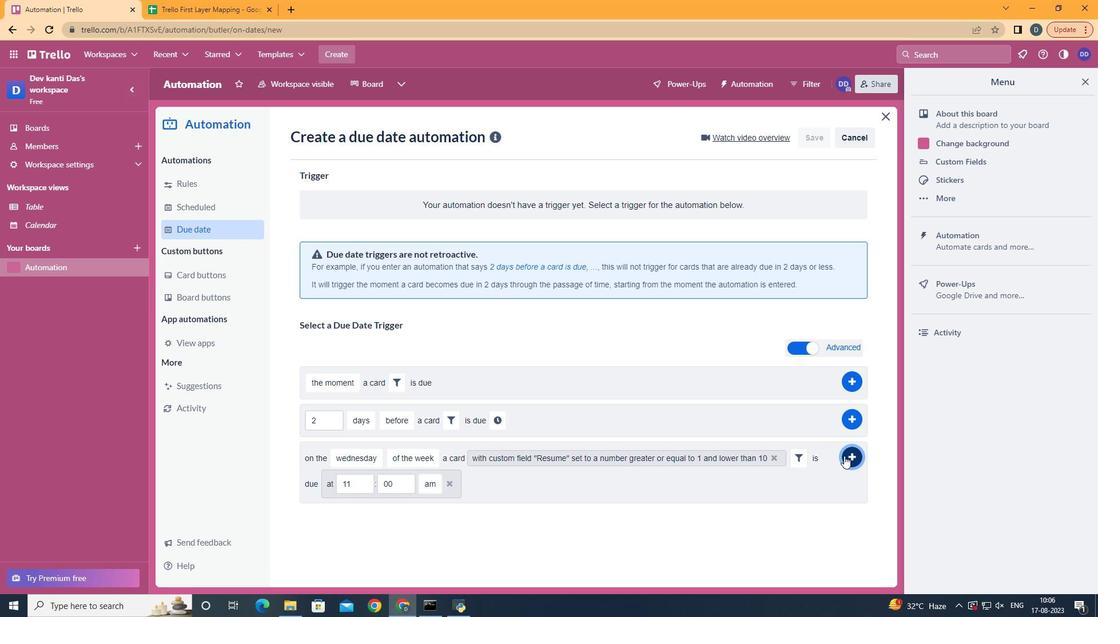 
Action: Mouse moved to (837, 460)
Screenshot: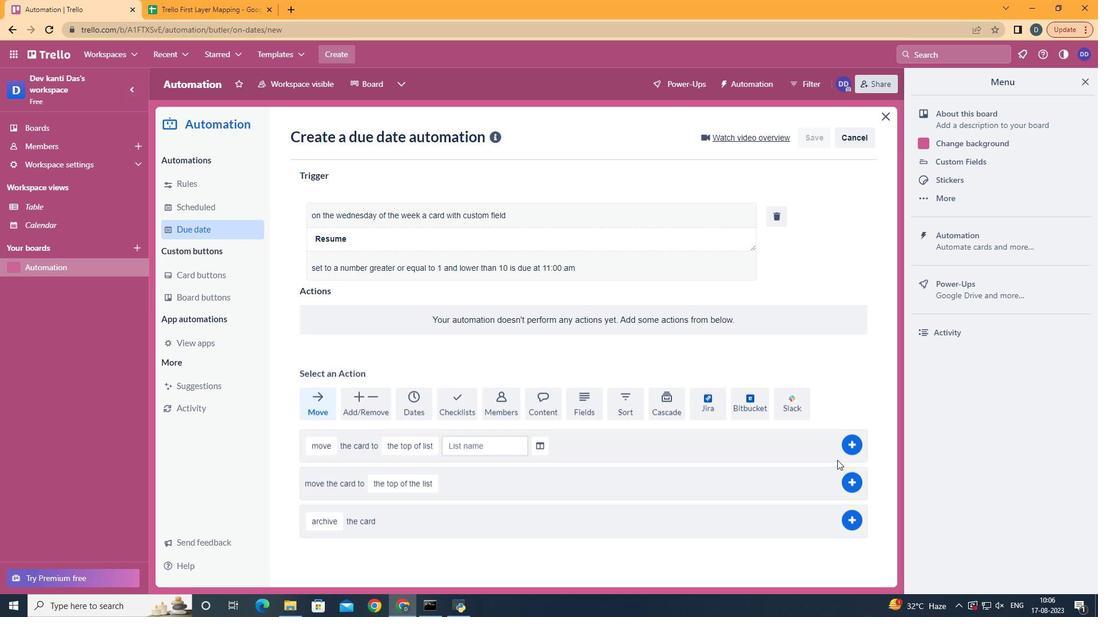 
